 Task: Add a dependency to the task Develop a mobile app for iOS and Android , the existing task  Improve website speed and performance in the project AcePlan
Action: Mouse moved to (31, 252)
Screenshot: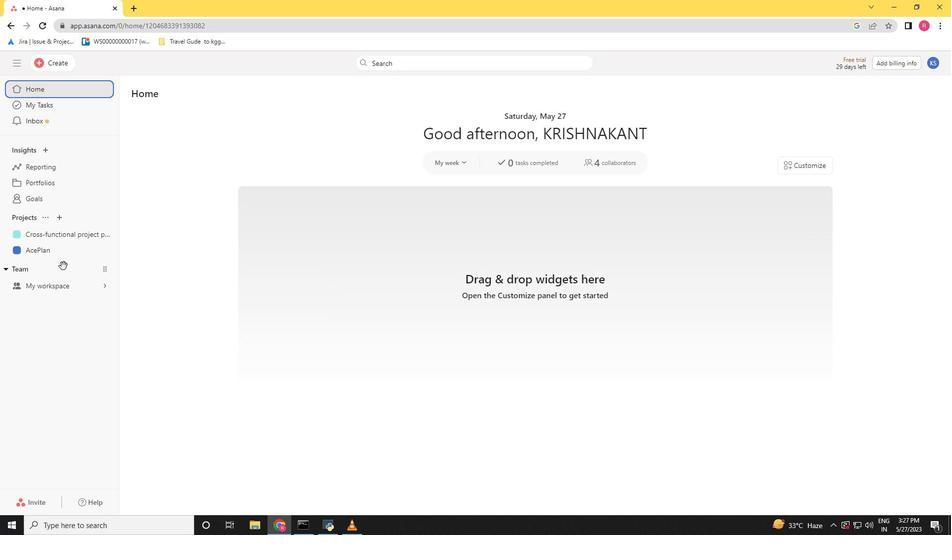 
Action: Mouse pressed left at (31, 252)
Screenshot: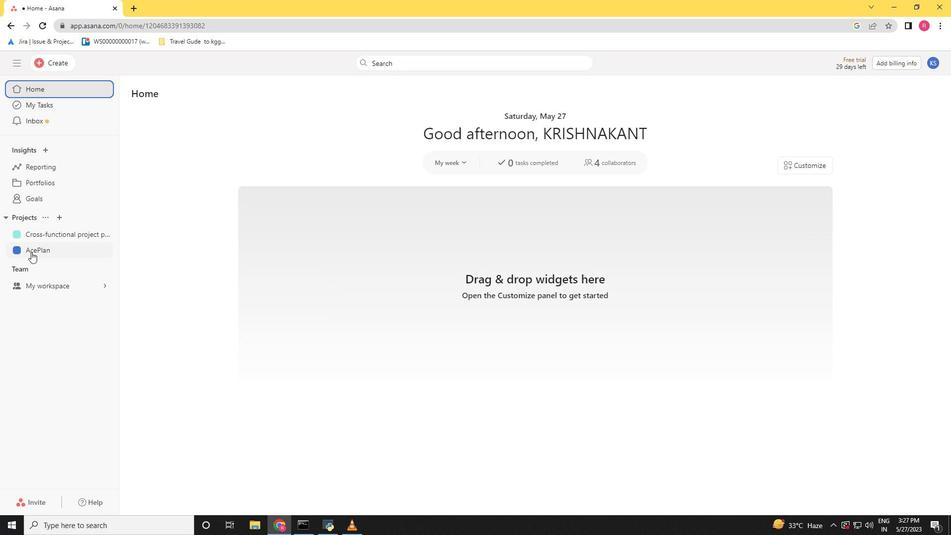
Action: Mouse moved to (324, 380)
Screenshot: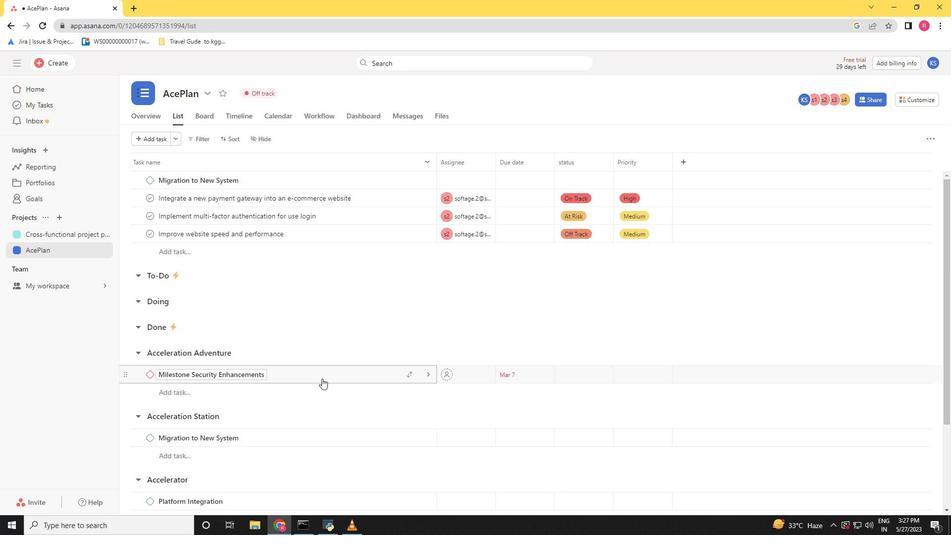 
Action: Mouse scrolled (324, 379) with delta (0, 0)
Screenshot: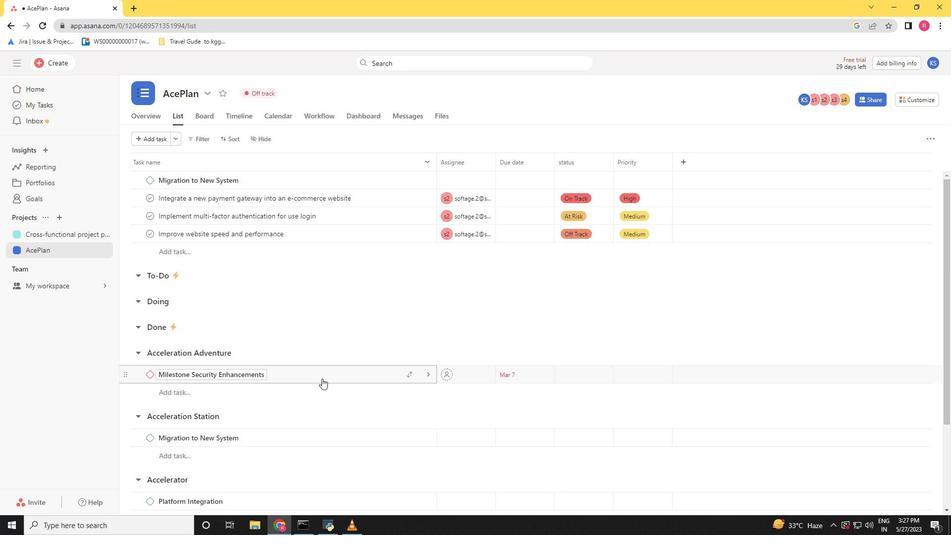 
Action: Mouse scrolled (324, 379) with delta (0, 0)
Screenshot: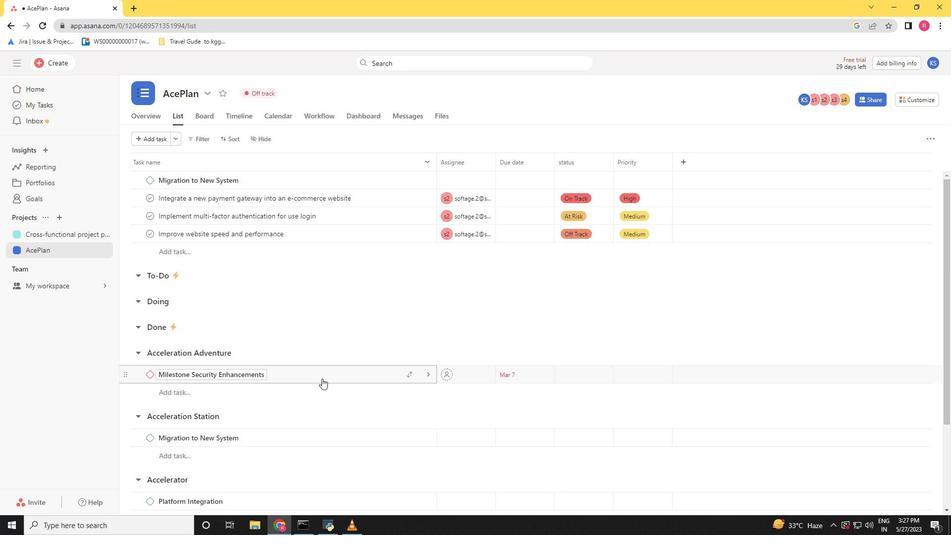 
Action: Mouse scrolled (324, 379) with delta (0, 0)
Screenshot: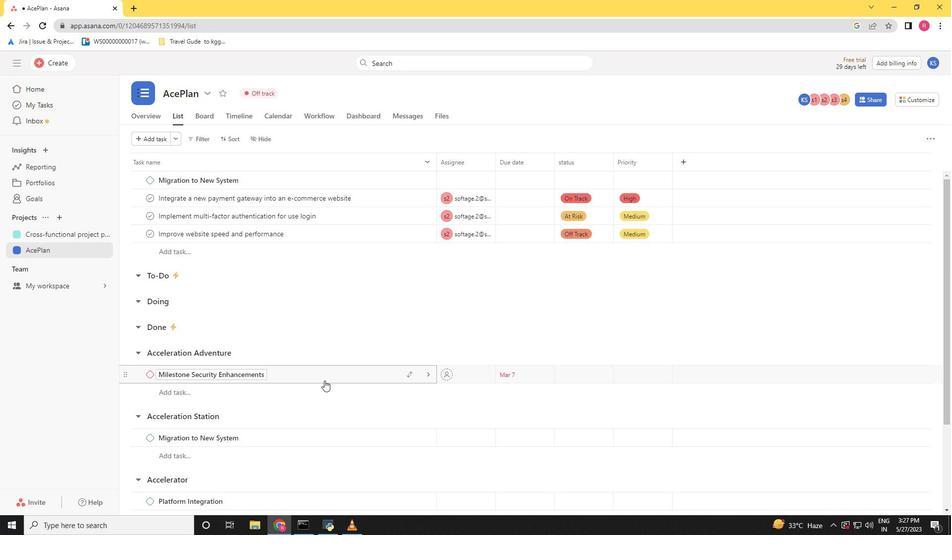 
Action: Mouse scrolled (324, 379) with delta (0, 0)
Screenshot: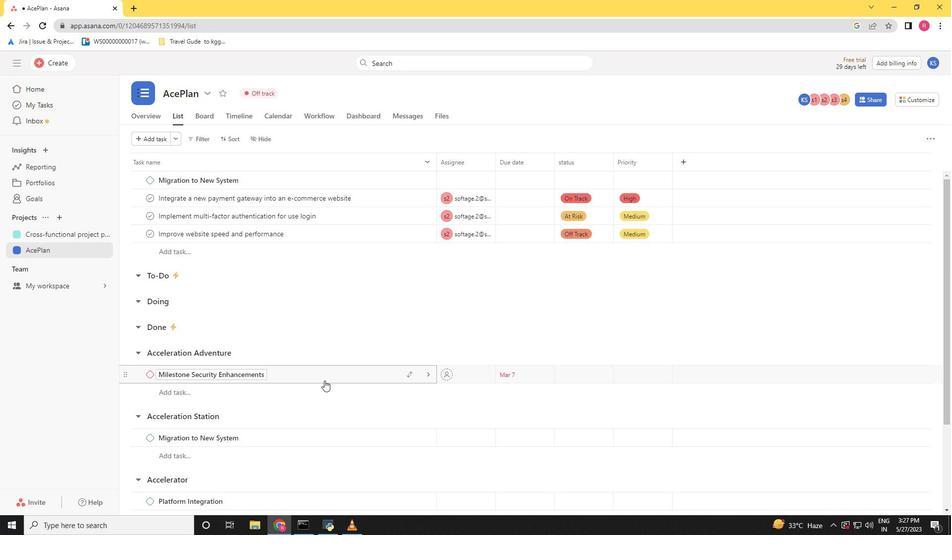 
Action: Mouse moved to (348, 450)
Screenshot: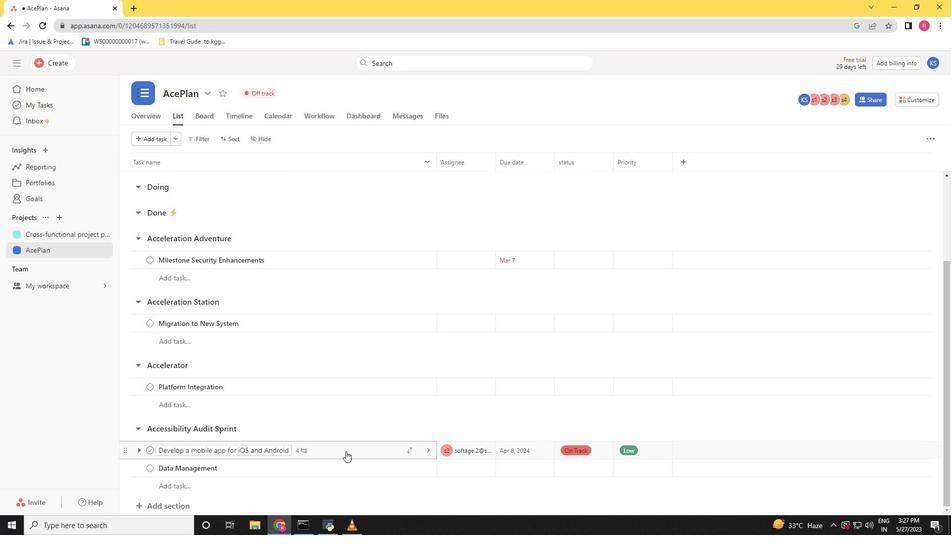 
Action: Mouse pressed left at (348, 450)
Screenshot: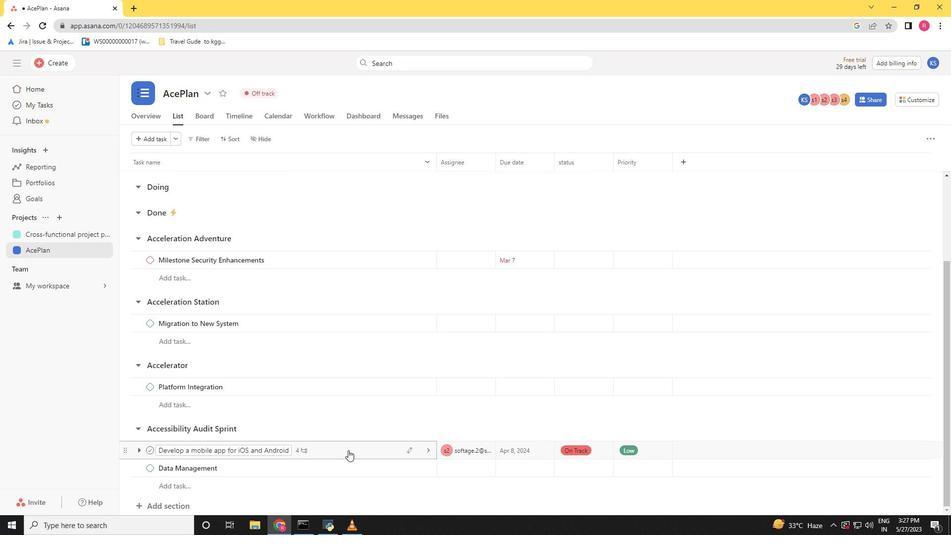 
Action: Mouse moved to (699, 263)
Screenshot: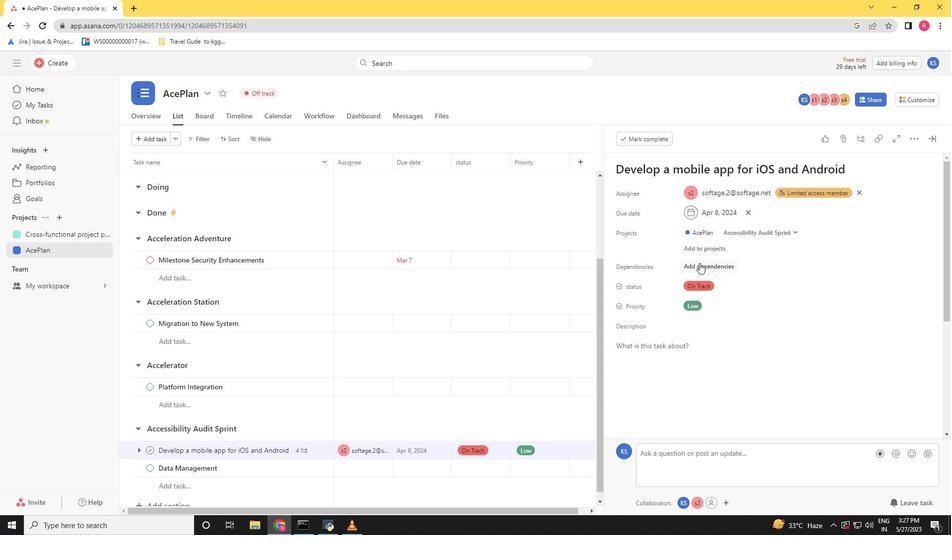 
Action: Mouse pressed left at (699, 263)
Screenshot: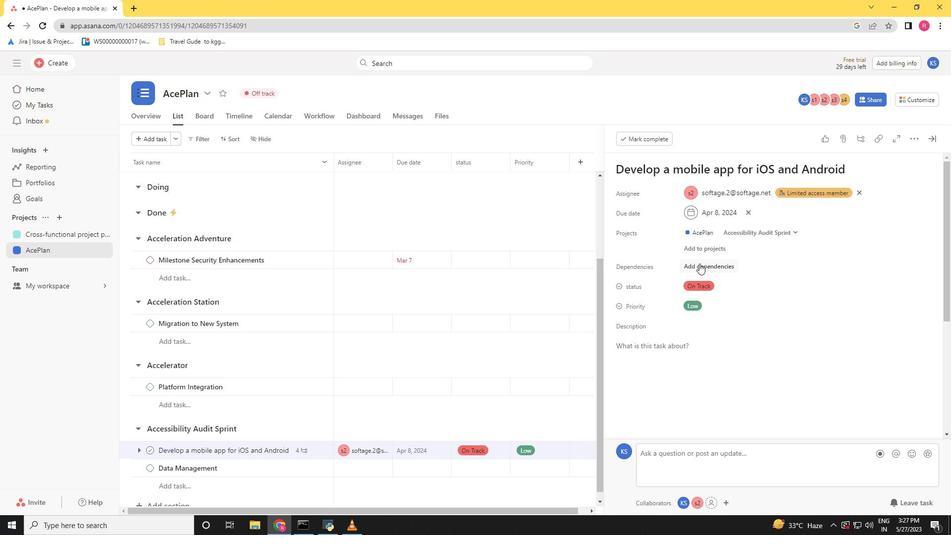 
Action: Key pressed <Key.shift>IMpo<Key.backspace><Key.backspace><Key.backspace>mprove
Screenshot: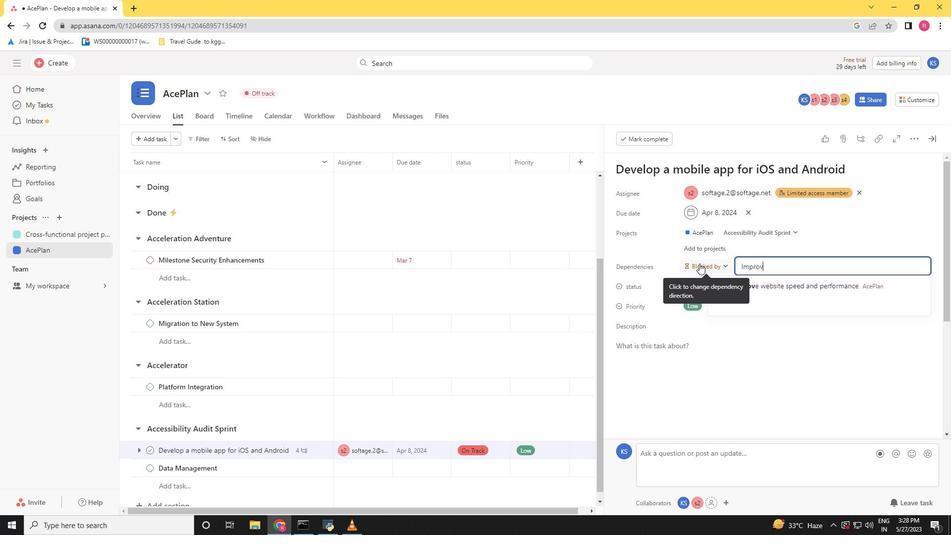 
Action: Mouse moved to (802, 288)
Screenshot: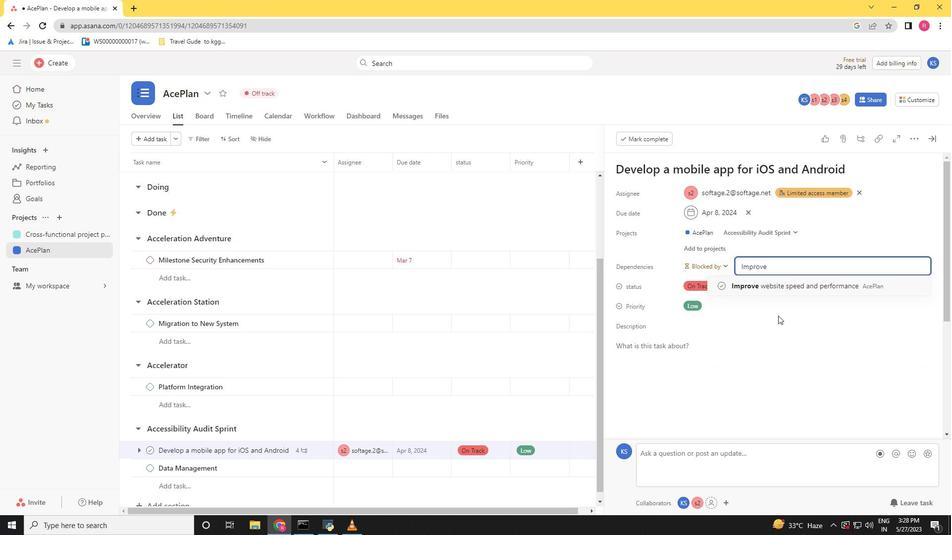 
Action: Mouse pressed left at (802, 288)
Screenshot: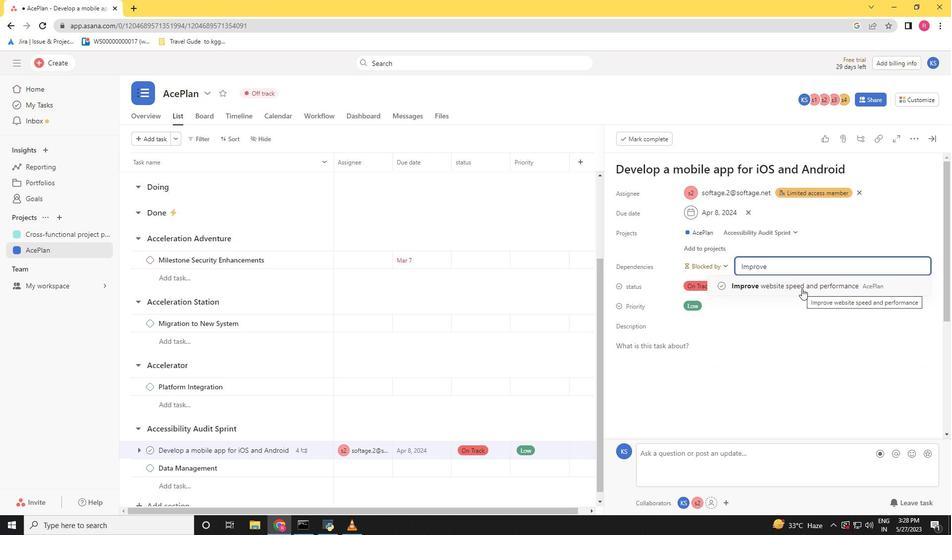 
Action: Mouse scrolled (802, 288) with delta (0, 0)
Screenshot: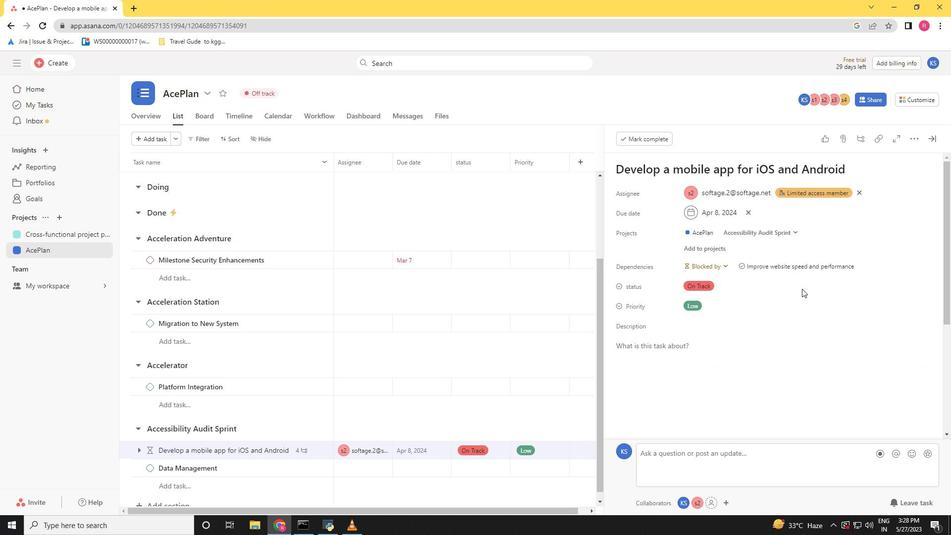 
Action: Mouse scrolled (802, 289) with delta (0, 0)
Screenshot: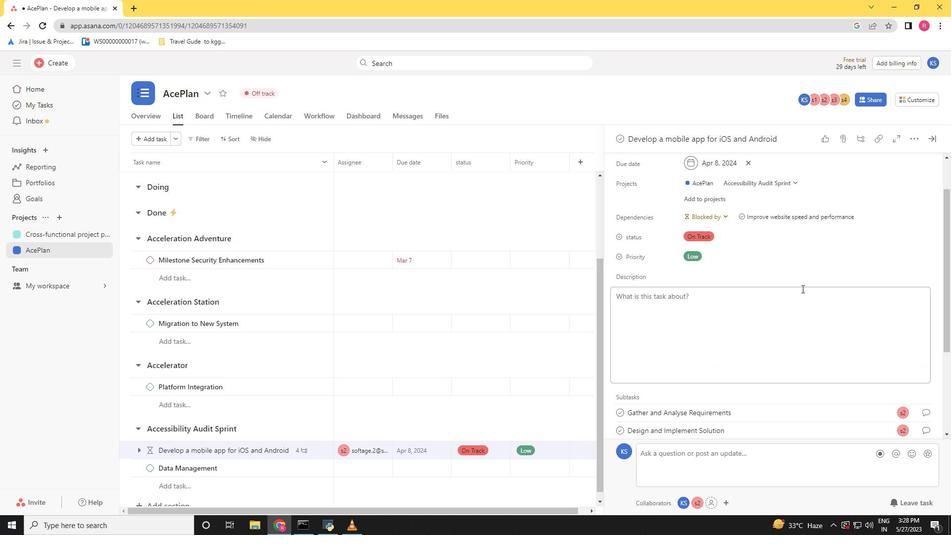 
Action: Mouse scrolled (802, 289) with delta (0, 0)
Screenshot: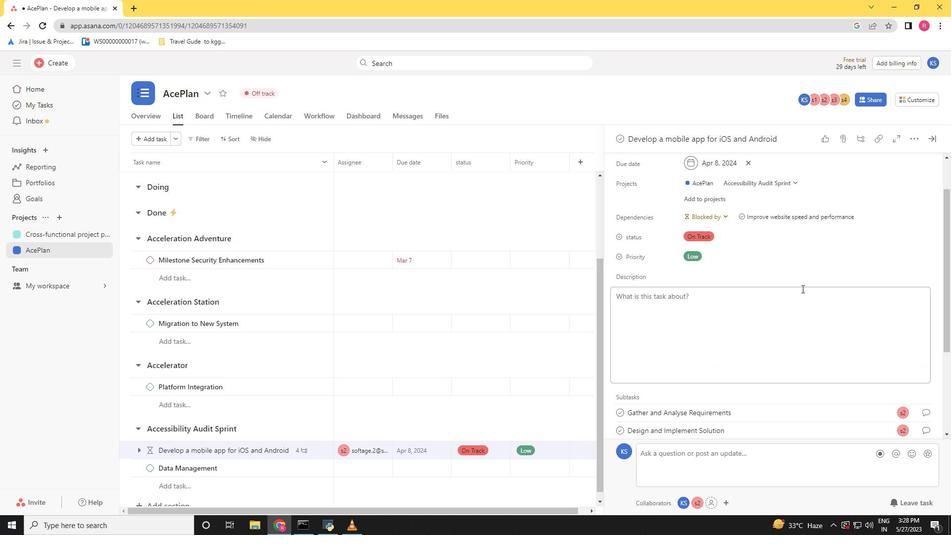 
Action: Mouse scrolled (802, 289) with delta (0, 0)
Screenshot: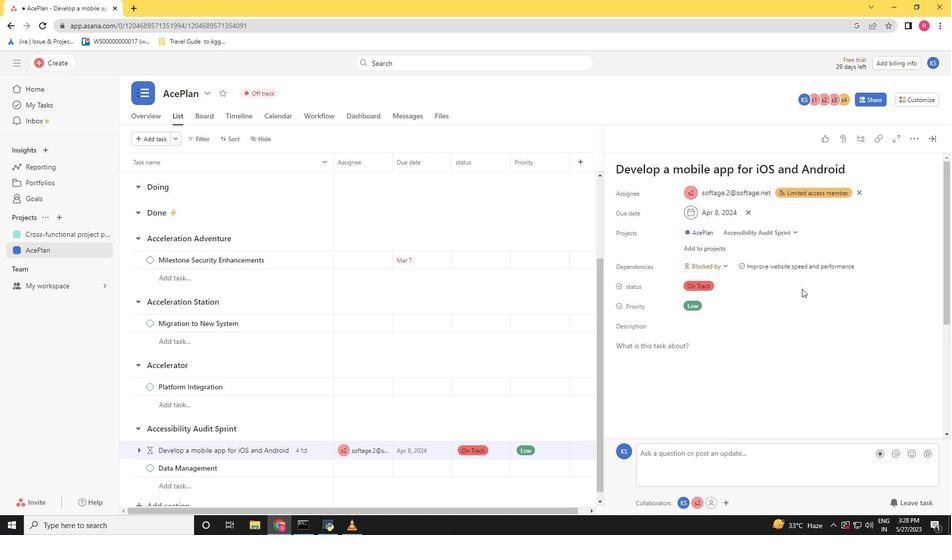 
Action: Mouse scrolled (802, 289) with delta (0, 0)
Screenshot: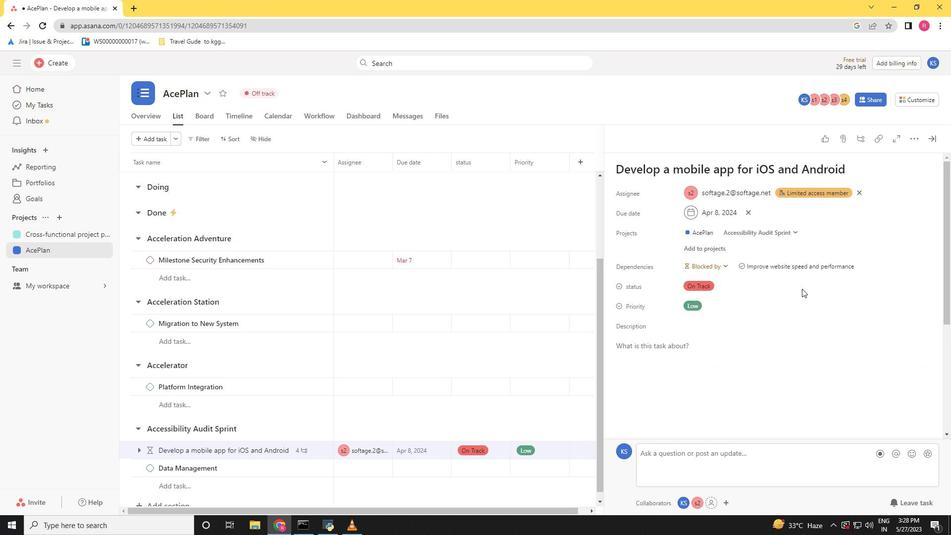 
Action: Mouse scrolled (802, 289) with delta (0, 0)
Screenshot: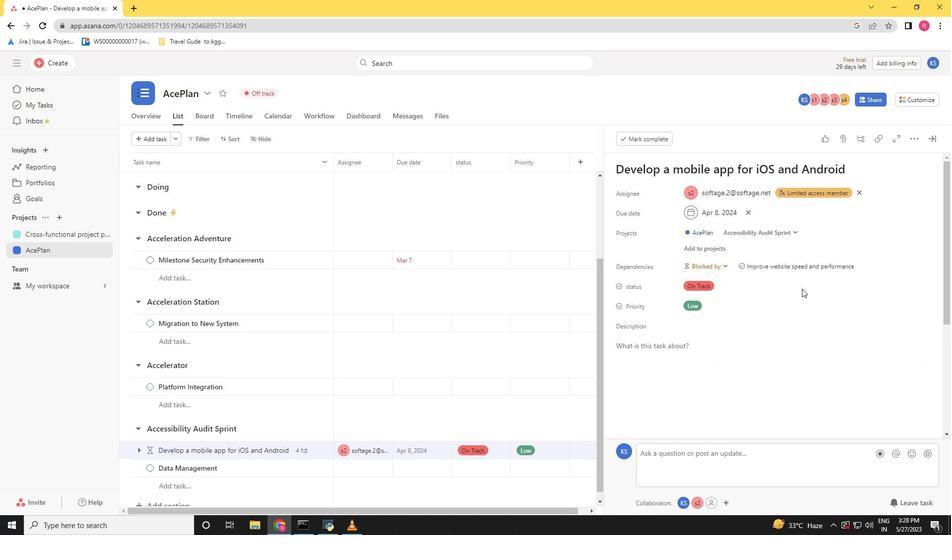 
